 Task: In the picture apply picture position 2.02 X.
Action: Mouse moved to (138, 59)
Screenshot: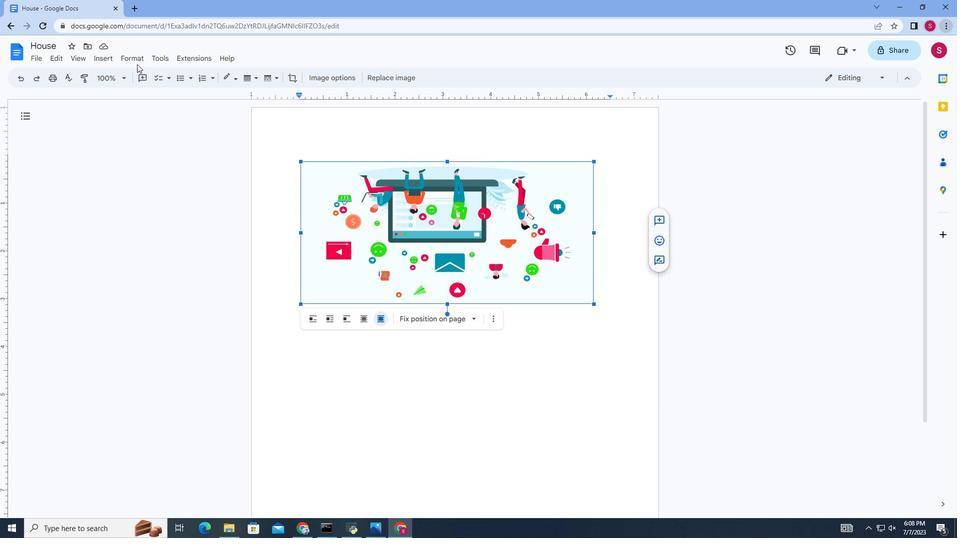 
Action: Mouse pressed left at (138, 59)
Screenshot: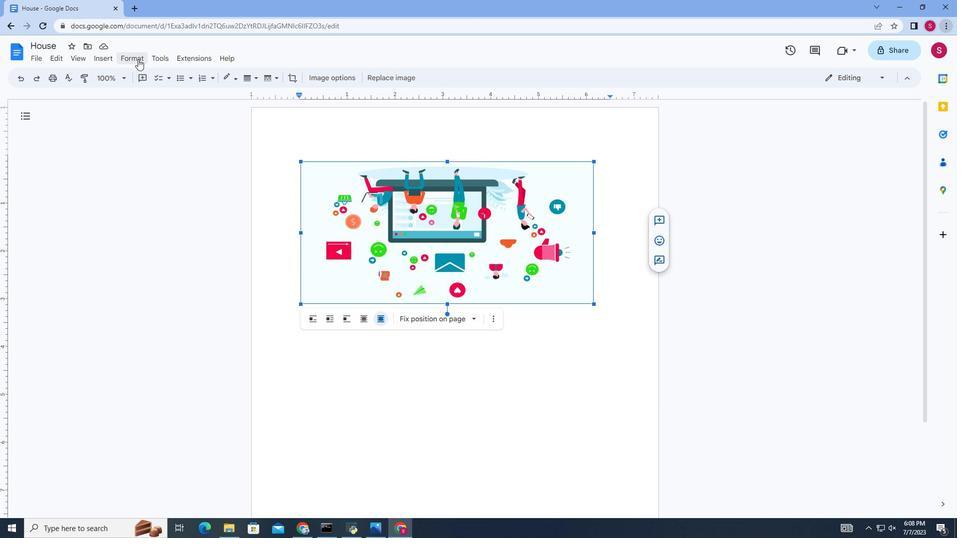 
Action: Mouse moved to (312, 300)
Screenshot: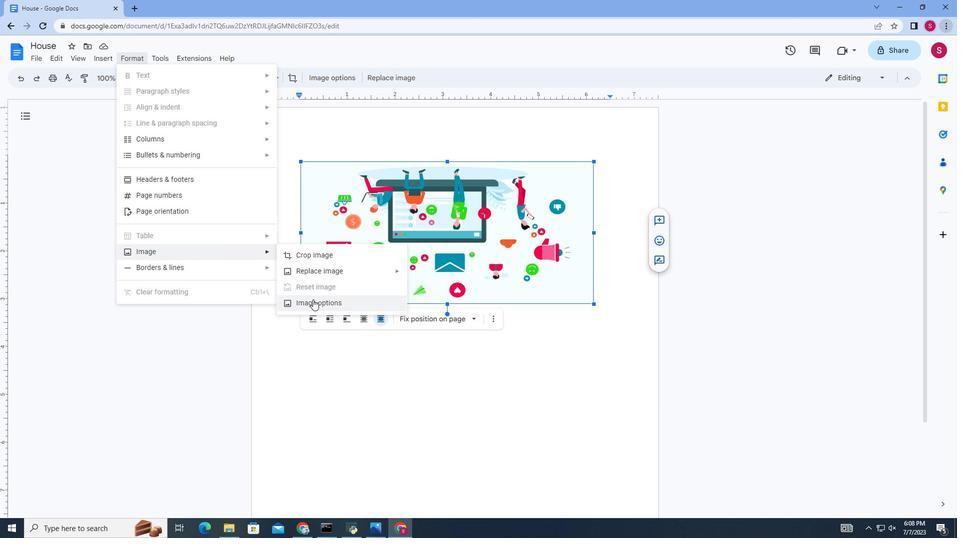 
Action: Mouse pressed left at (312, 300)
Screenshot: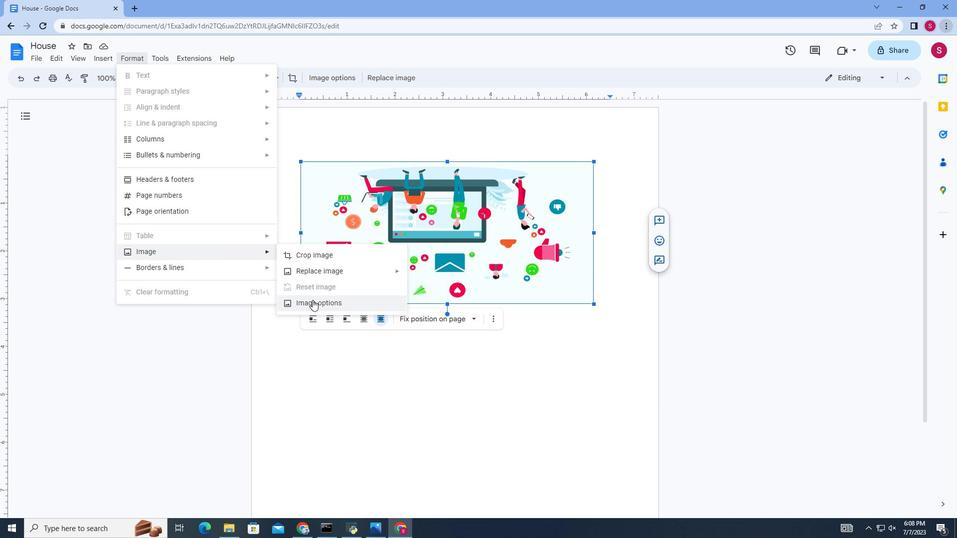 
Action: Mouse moved to (801, 357)
Screenshot: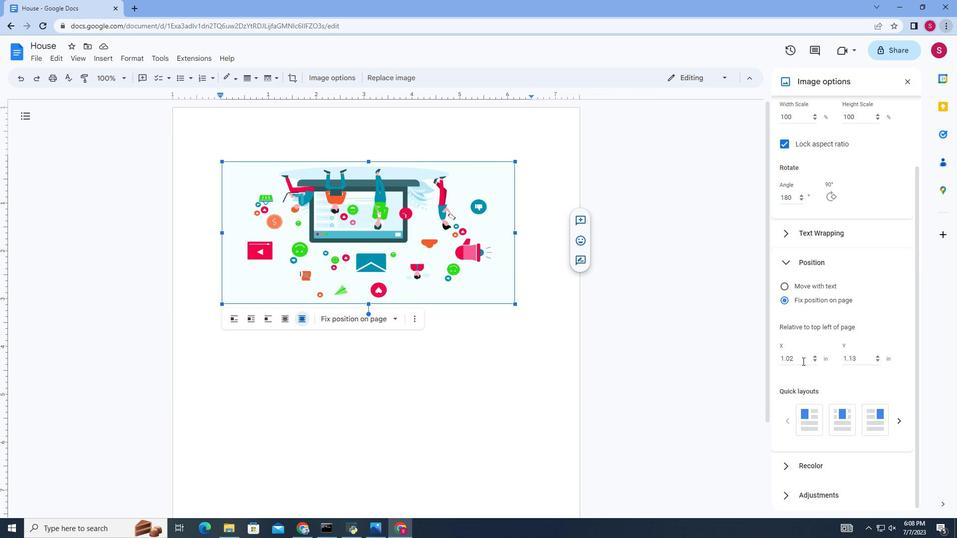 
Action: Mouse pressed left at (801, 357)
Screenshot: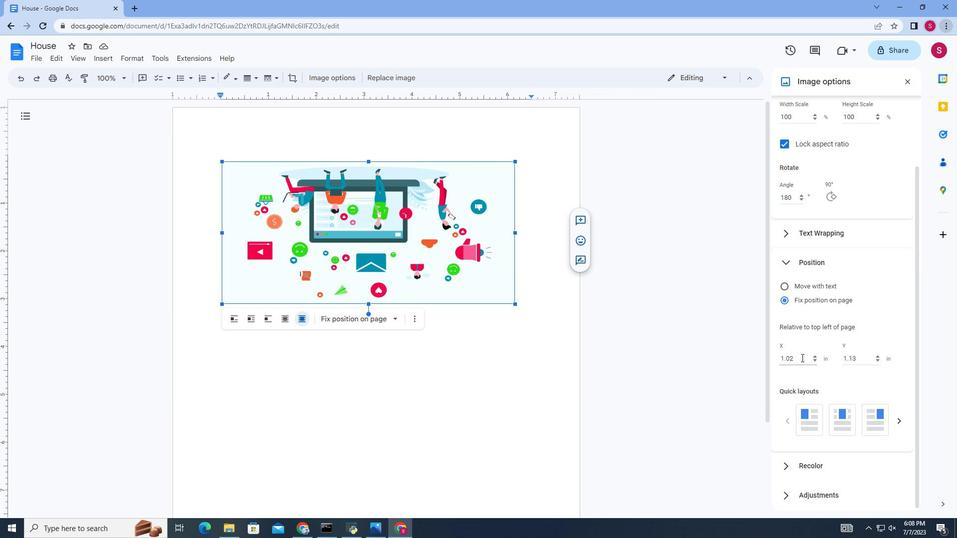 
Action: Key pressed <Key.backspace><Key.backspace><Key.backspace><Key.backspace>2.02<Key.enter>
Screenshot: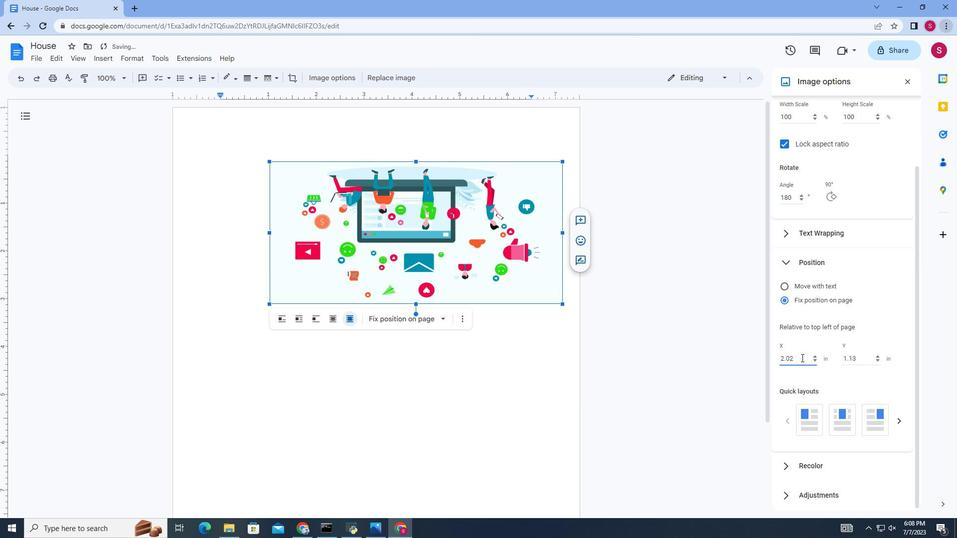 
Action: Mouse moved to (792, 347)
Screenshot: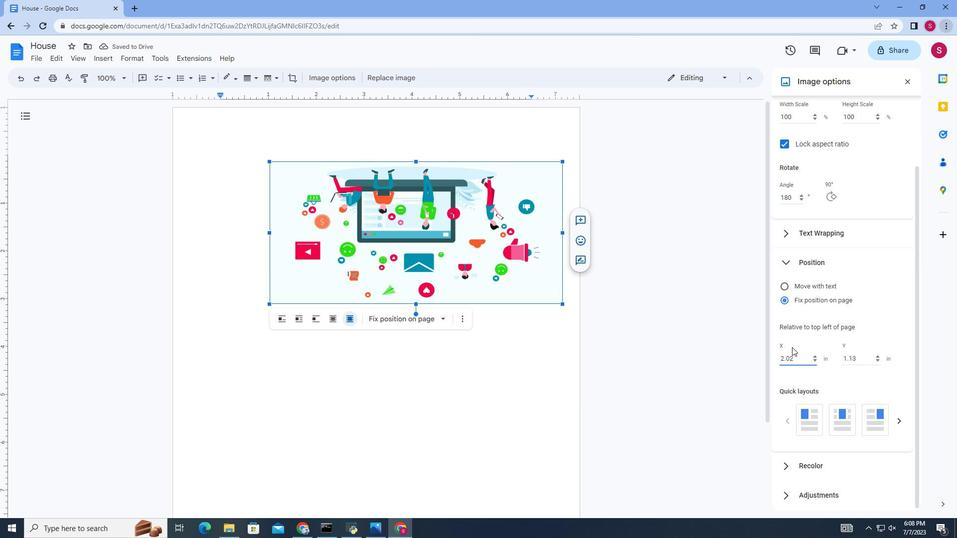 
